 Task: Use Traffic Effect in this video Movie B.mp4
Action: Mouse moved to (178, 111)
Screenshot: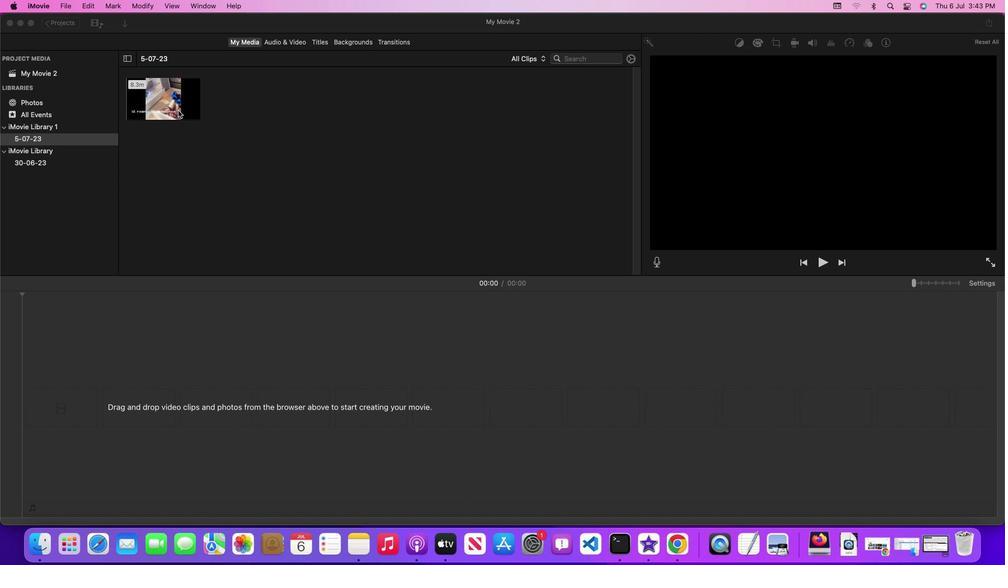 
Action: Mouse pressed left at (178, 111)
Screenshot: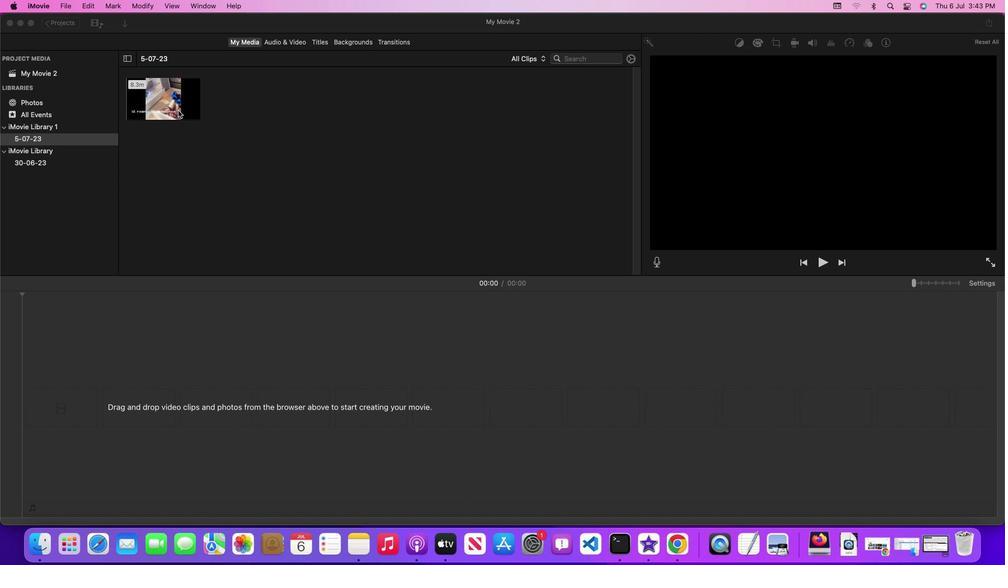 
Action: Mouse pressed left at (178, 111)
Screenshot: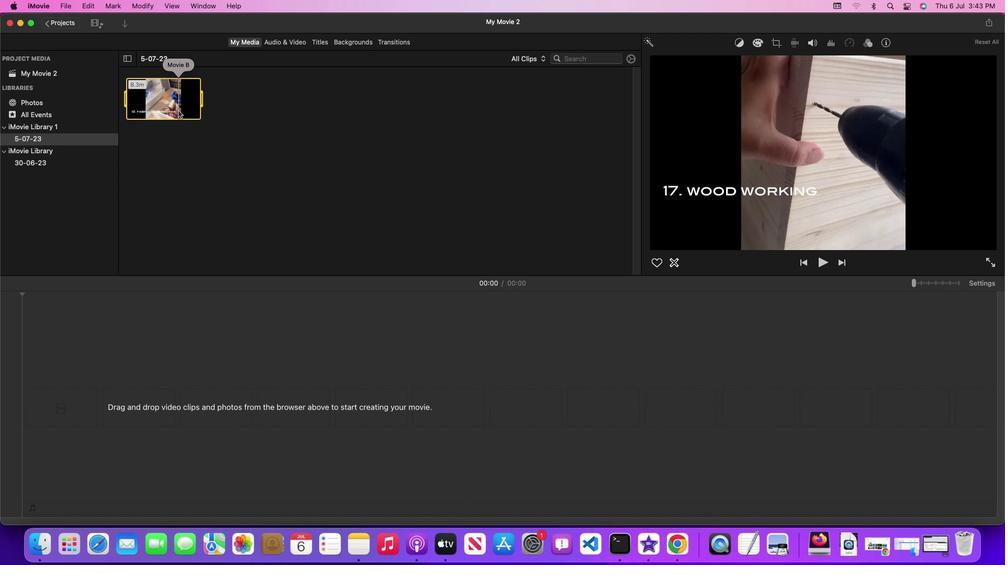 
Action: Mouse pressed left at (178, 111)
Screenshot: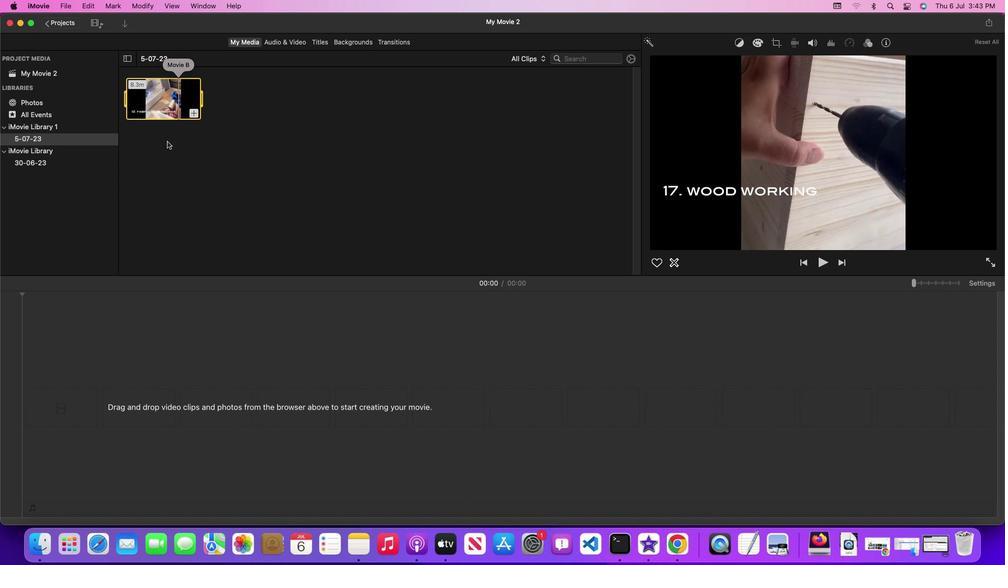 
Action: Mouse moved to (291, 40)
Screenshot: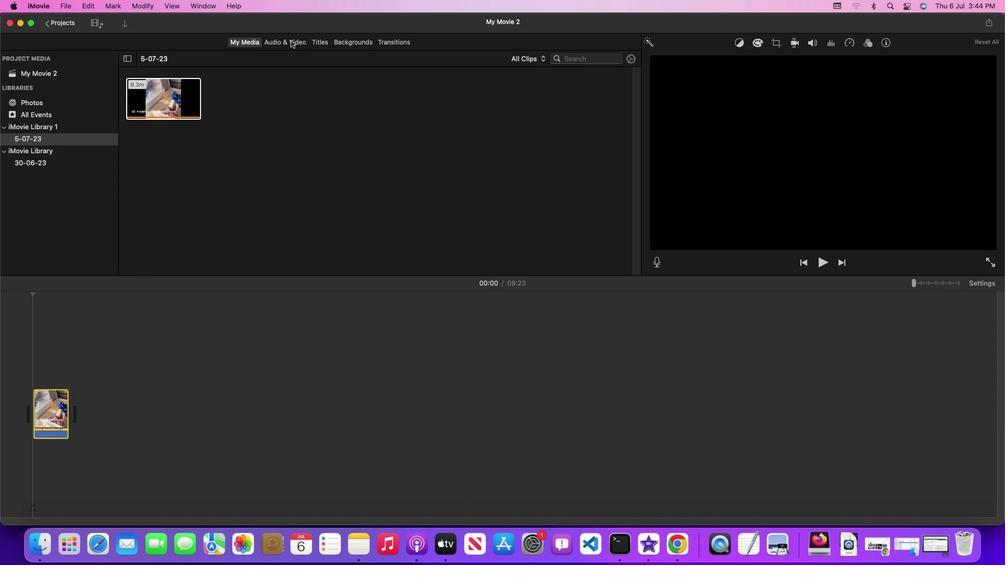 
Action: Mouse pressed left at (291, 40)
Screenshot: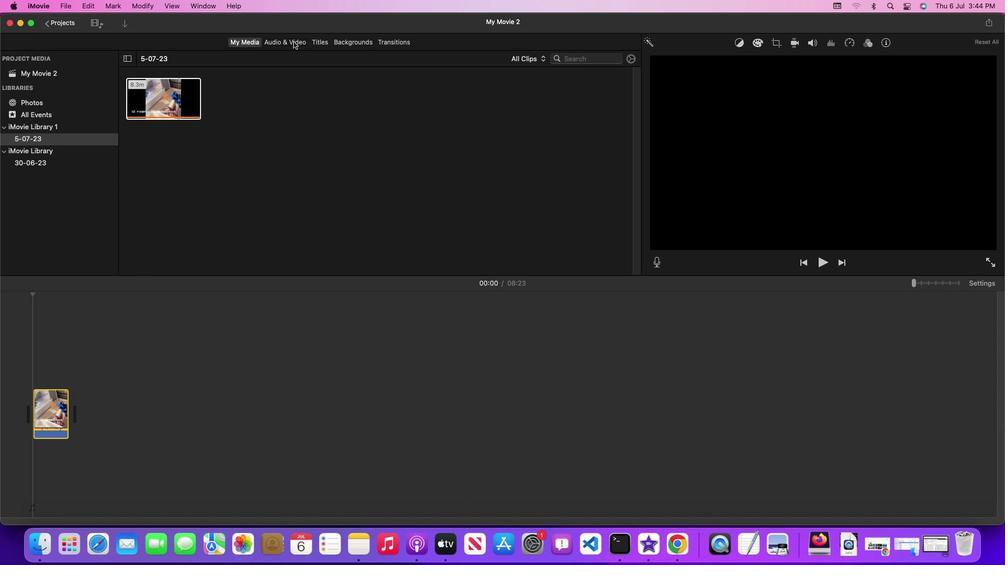 
Action: Mouse moved to (638, 139)
Screenshot: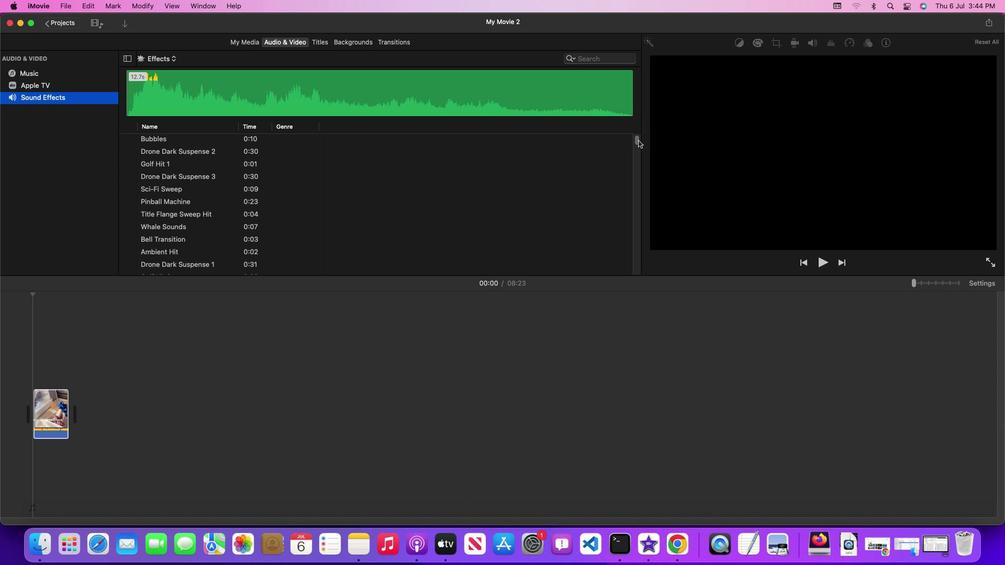 
Action: Mouse pressed left at (638, 139)
Screenshot: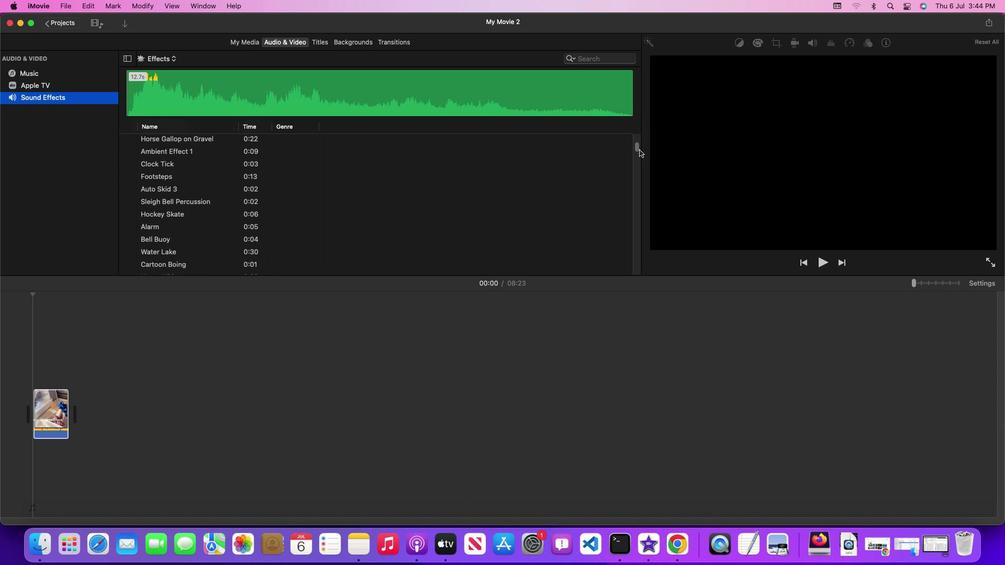 
Action: Mouse moved to (457, 211)
Screenshot: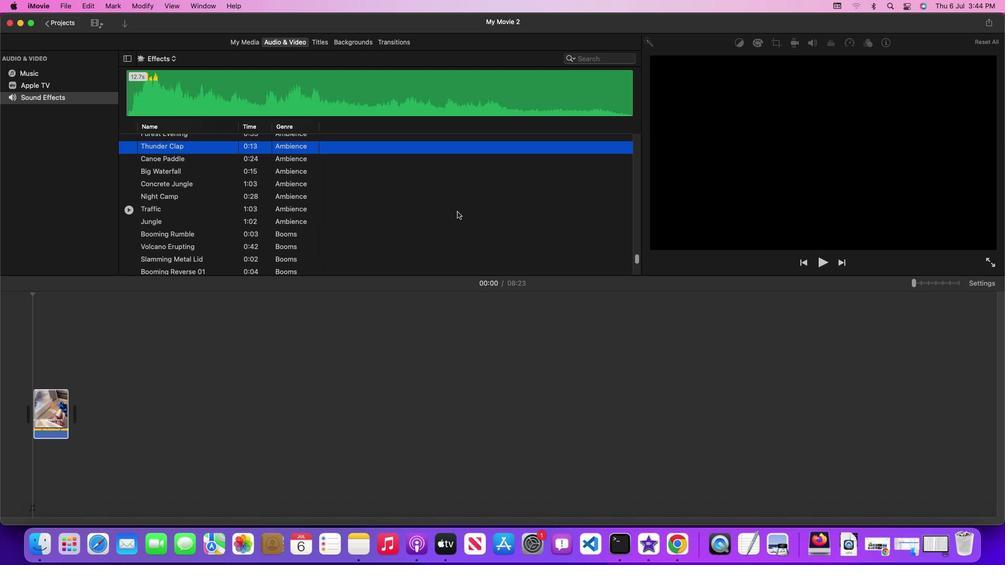 
Action: Mouse pressed left at (457, 211)
Screenshot: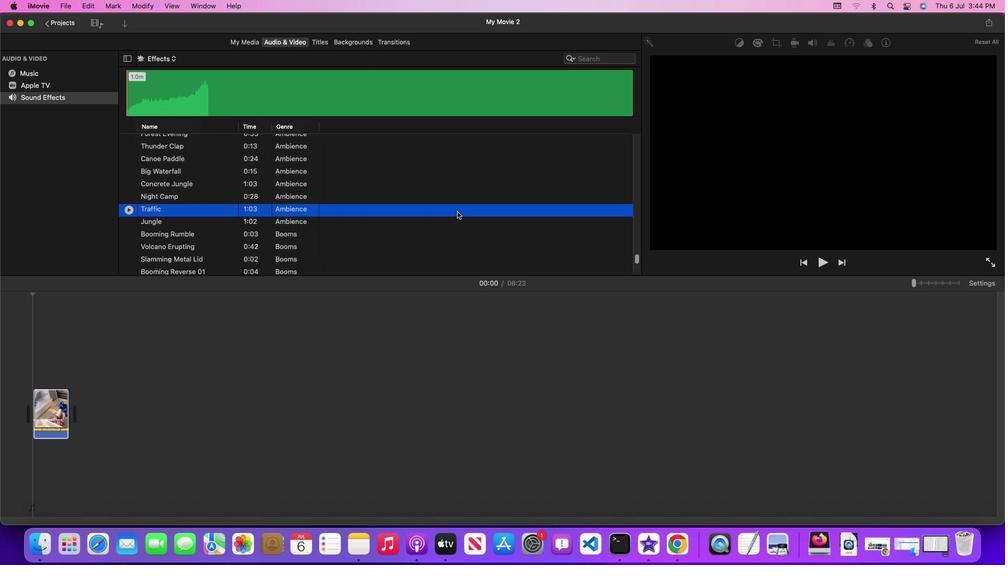 
Action: Mouse moved to (456, 211)
Screenshot: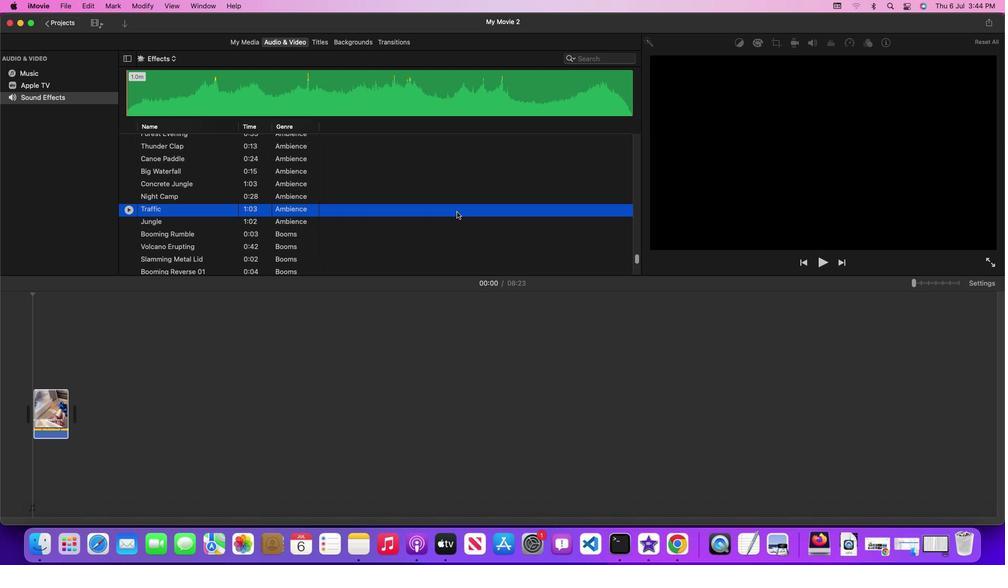 
Action: Mouse pressed left at (456, 211)
Screenshot: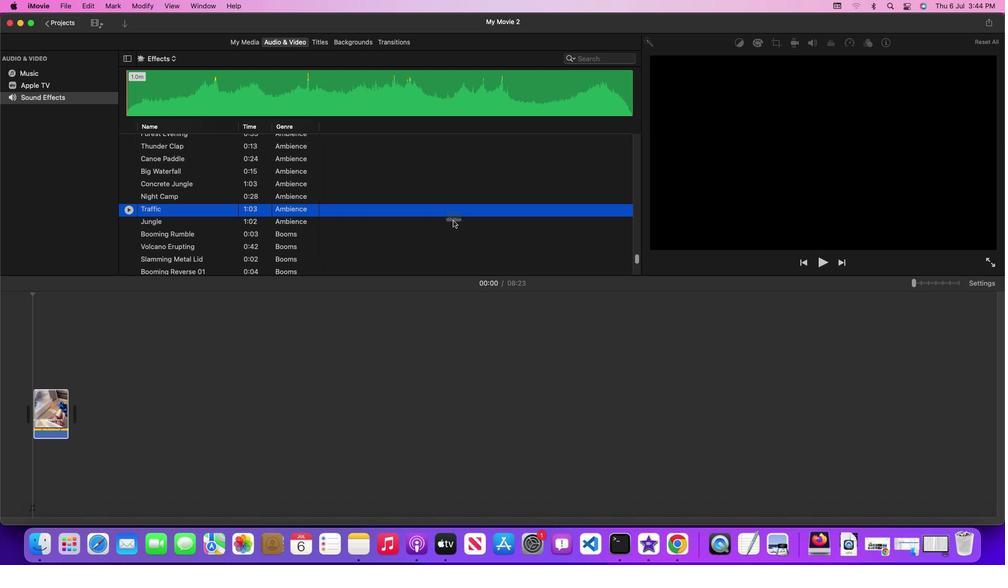 
Action: Mouse moved to (50, 460)
Screenshot: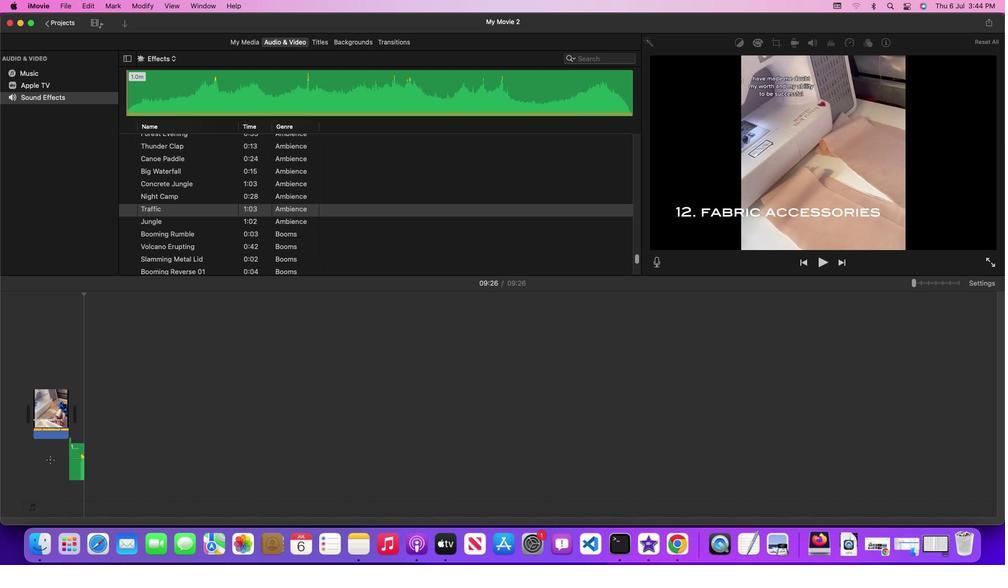 
Action: Mouse pressed left at (50, 460)
Screenshot: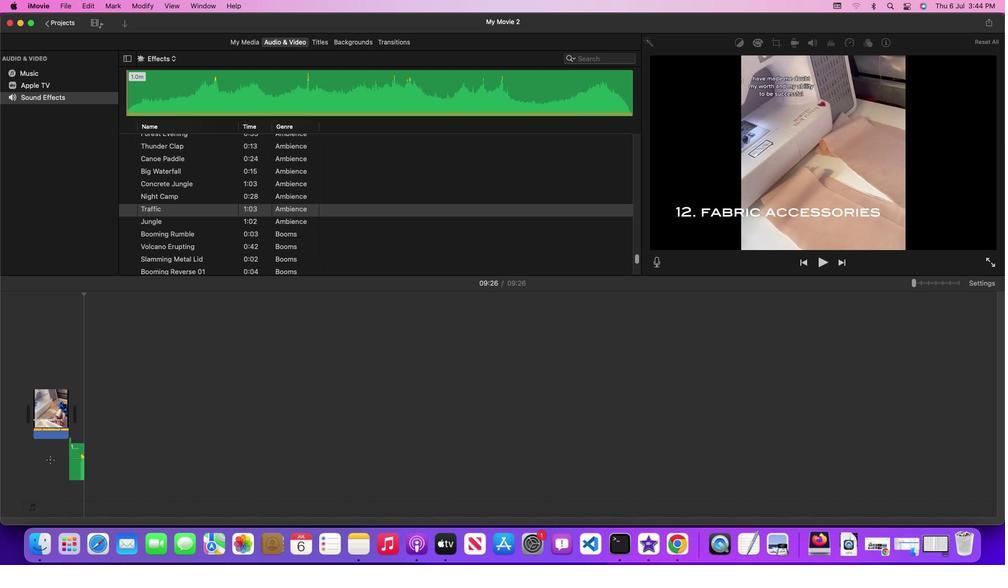 
Action: Mouse moved to (81, 457)
Screenshot: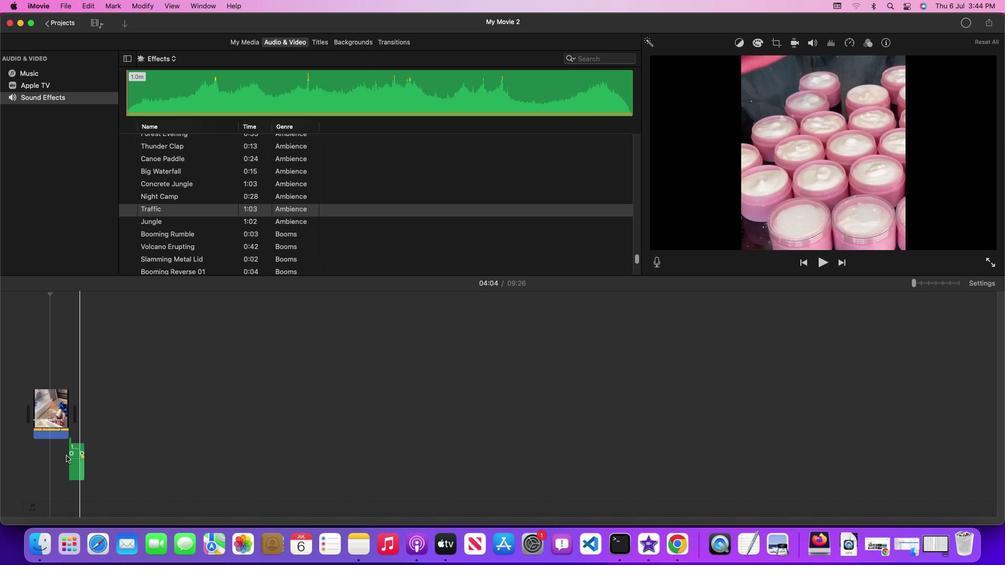 
Action: Mouse pressed left at (81, 457)
Screenshot: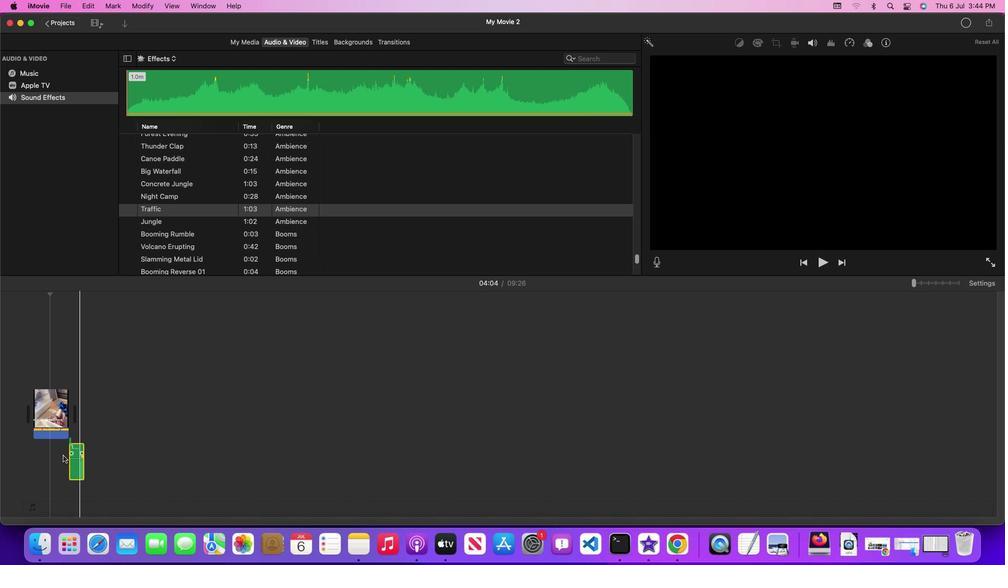 
Action: Mouse moved to (265, 330)
Screenshot: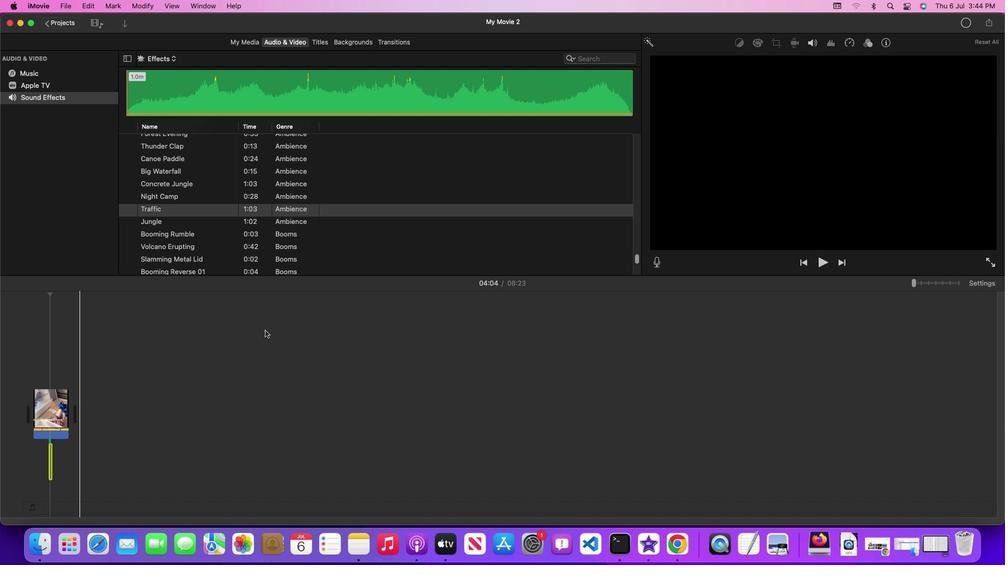 
